 Task: In the Contact  Marry_Johnson@Zoho.com, schedule and save the meeting with title: 'Introducing Our Products and Services ', Select date: '27 September, 2023', select start time: 3:00:PM. Add location in person New York with meeting description: Kindly join this meeting to understand Product Demo and Service Presentation.. Logged in from softage.1@softage.net
Action: Mouse moved to (82, 51)
Screenshot: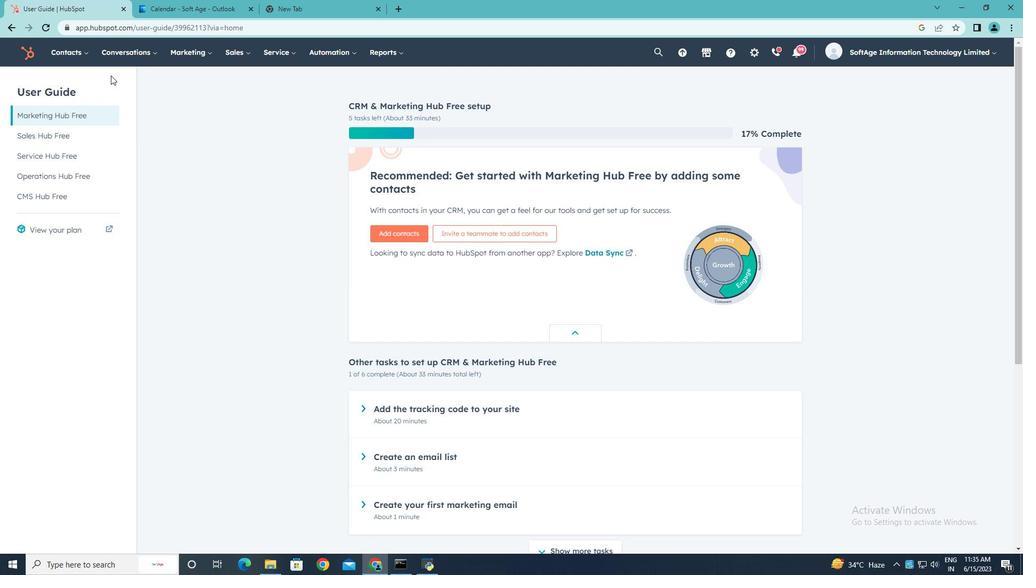 
Action: Mouse pressed left at (82, 51)
Screenshot: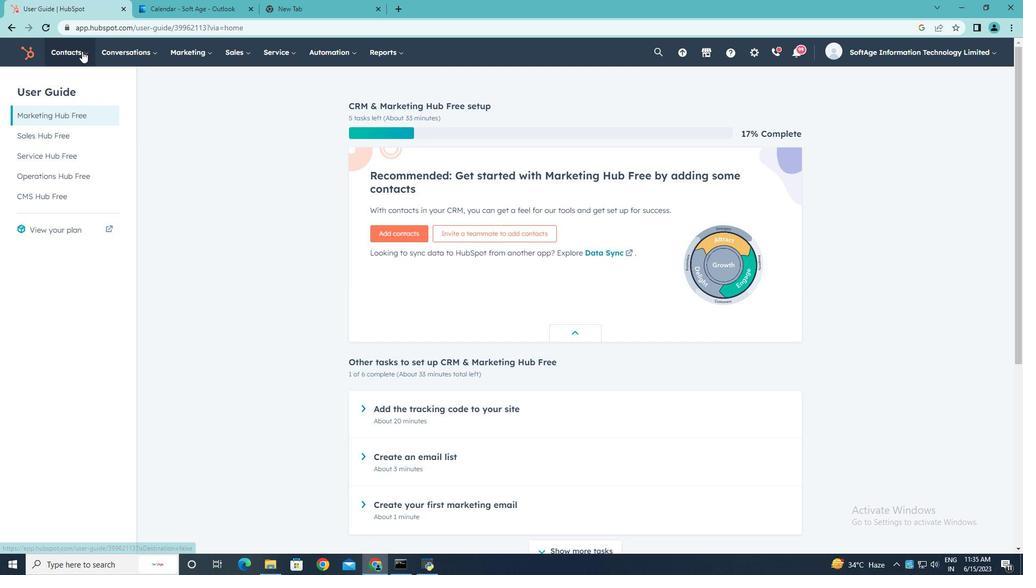 
Action: Mouse moved to (70, 82)
Screenshot: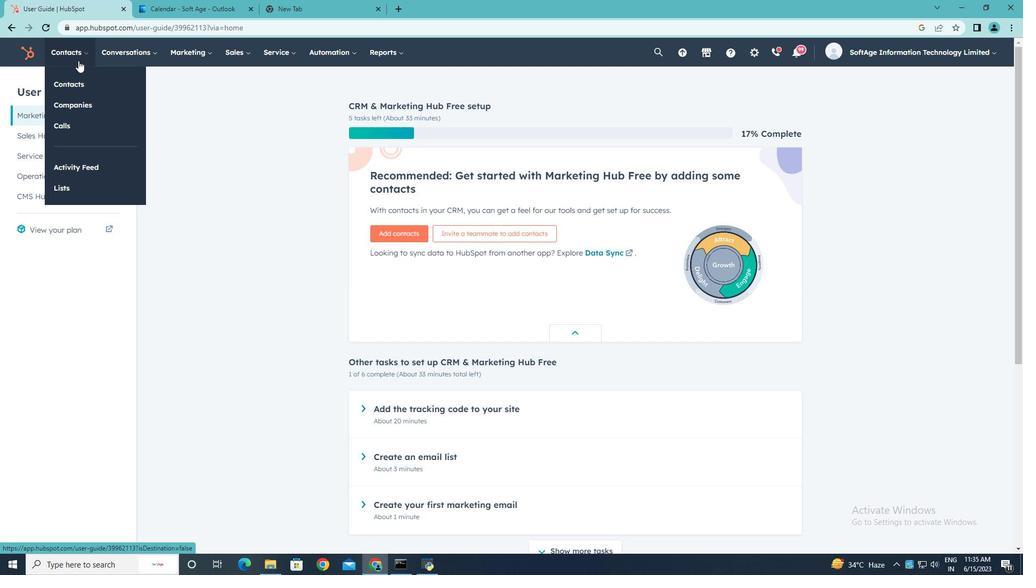
Action: Mouse pressed left at (70, 82)
Screenshot: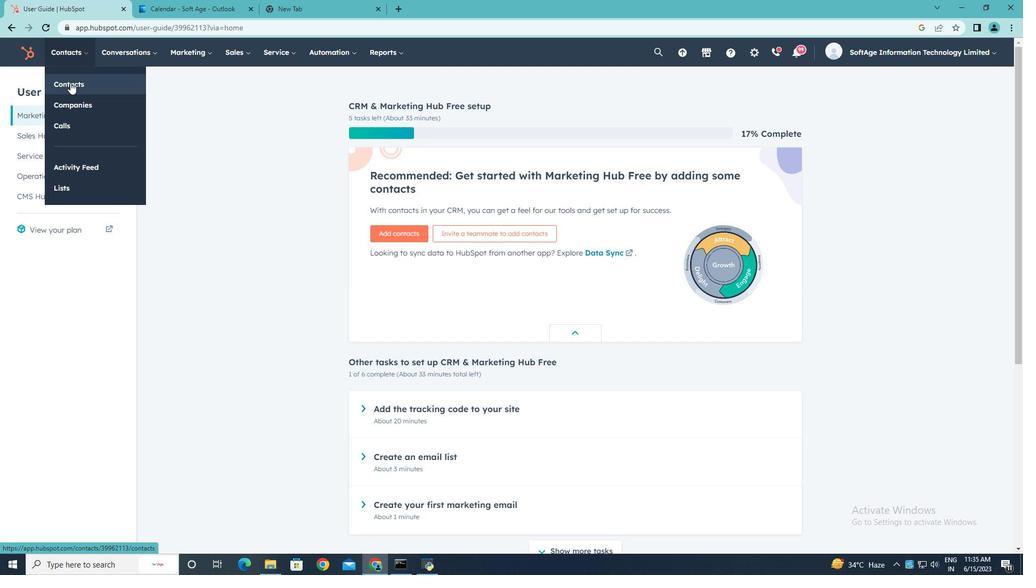 
Action: Mouse moved to (77, 173)
Screenshot: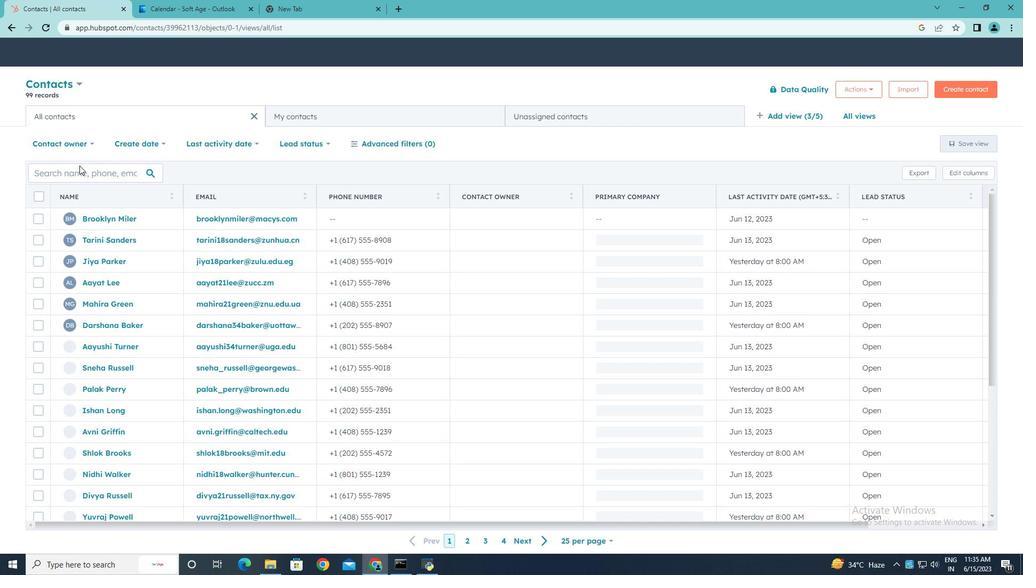 
Action: Mouse pressed left at (77, 173)
Screenshot: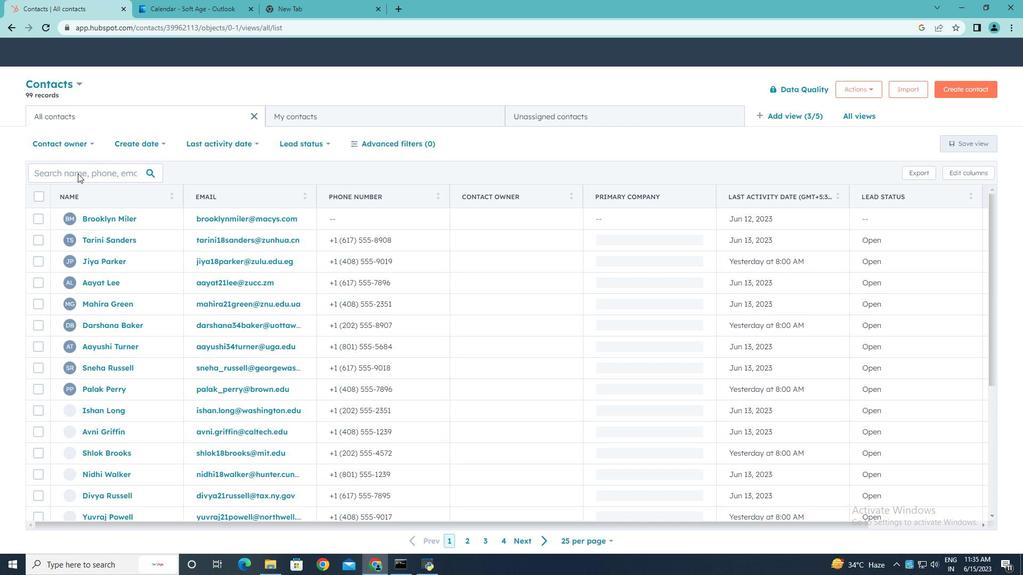 
Action: Mouse moved to (77, 173)
Screenshot: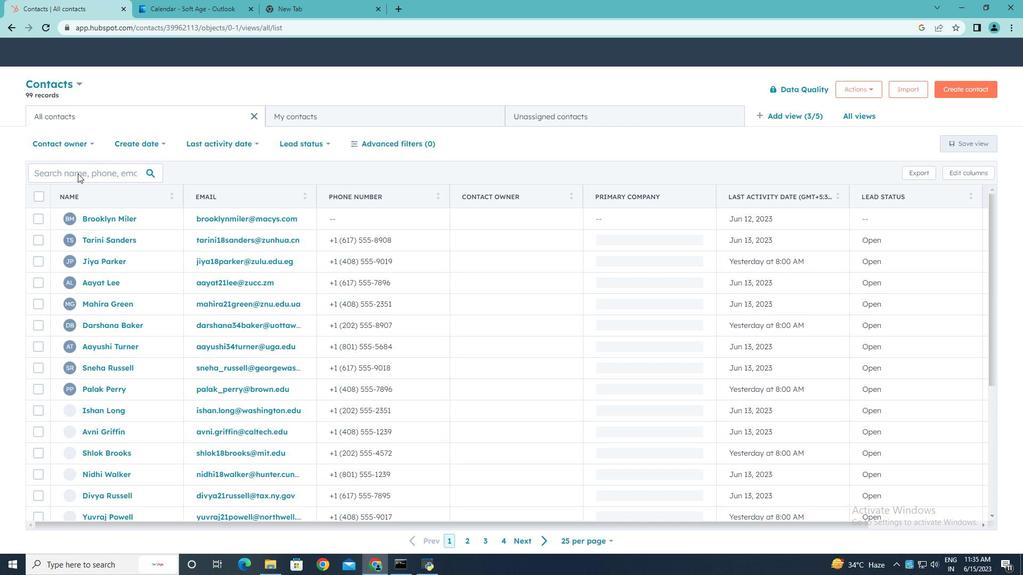 
Action: Key pressed <Key.shift>Marry<Key.shift_r>_<Key.shift>Jh<Key.backspace>ohnson<Key.shift><Key.shift>@<Key.shift>Zoho.com
Screenshot: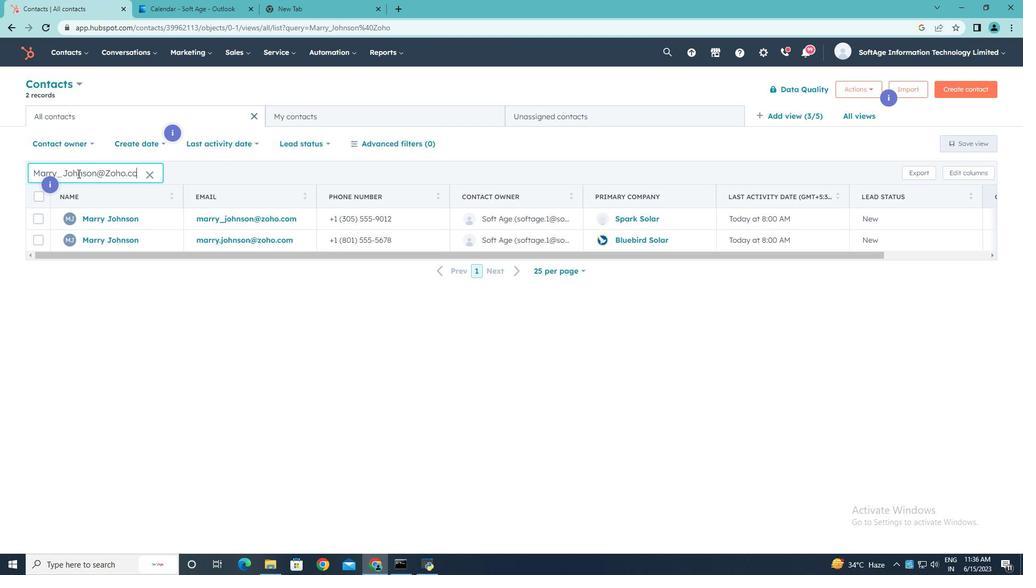 
Action: Mouse moved to (104, 218)
Screenshot: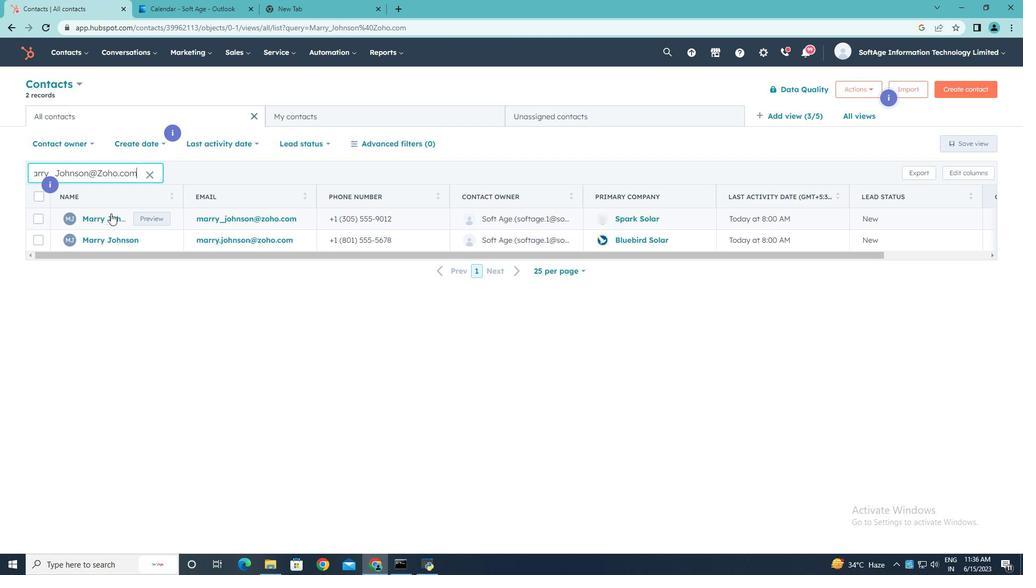 
Action: Mouse pressed left at (104, 218)
Screenshot: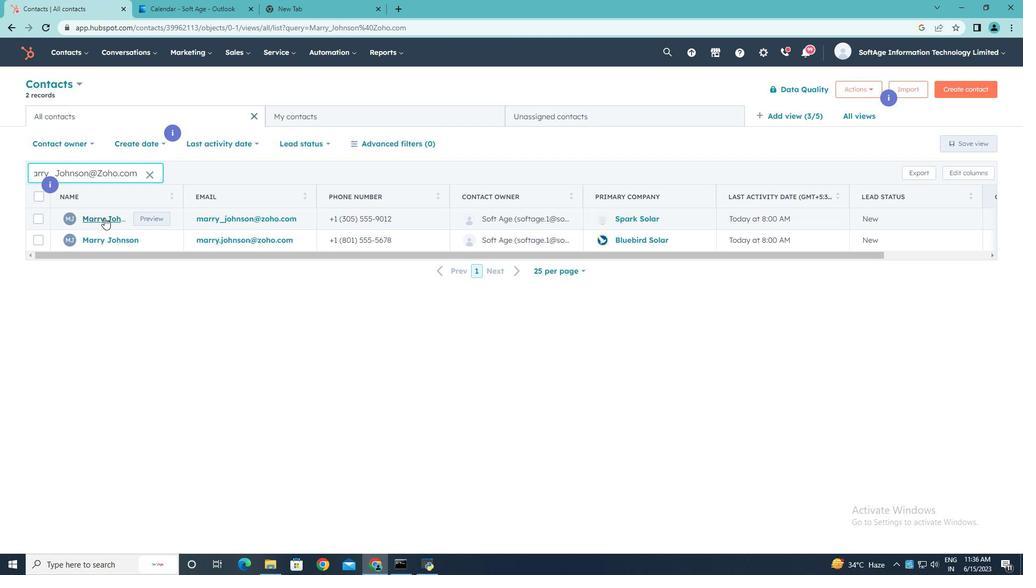
Action: Mouse moved to (170, 175)
Screenshot: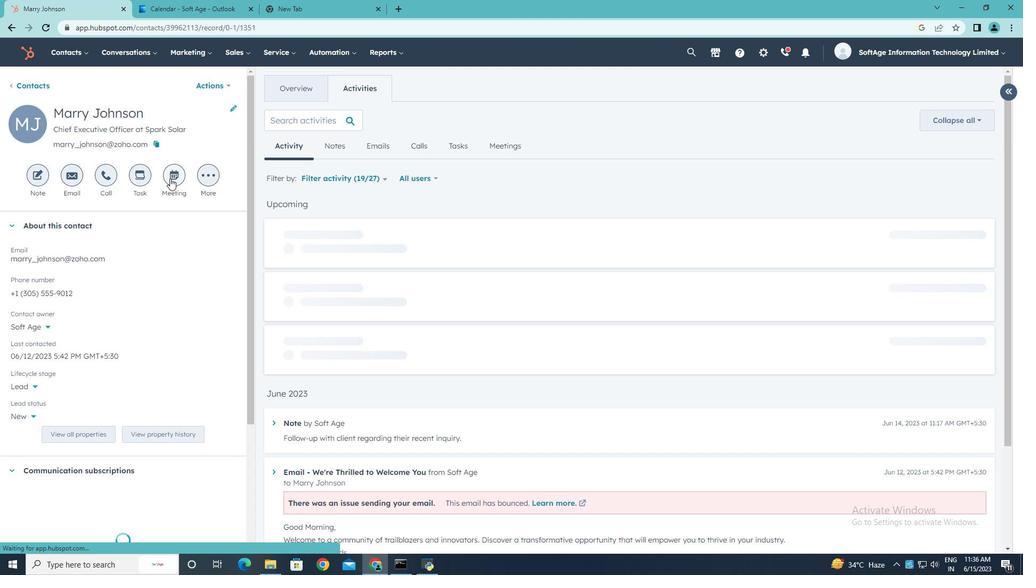 
Action: Mouse pressed left at (170, 175)
Screenshot: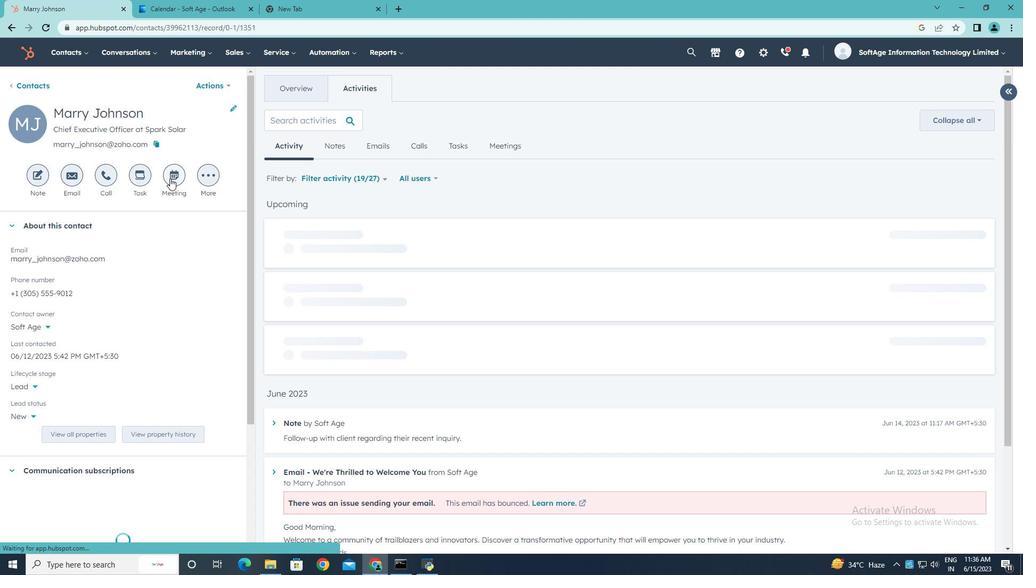 
Action: Key pressed <Key.shift>Introducing<Key.space><Key.shift>Our<Key.space><Key.shift><Key.shift><Key.shift><Key.shift><Key.shift><Key.shift><Key.shift><Key.shift>Products<Key.space>and<Key.space><Key.shift>Services.
Screenshot: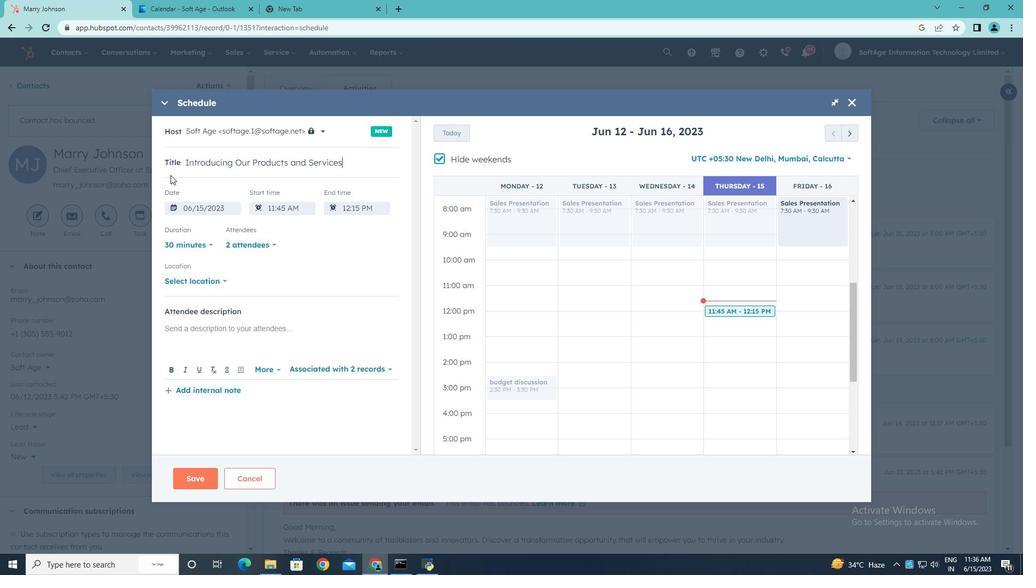 
Action: Mouse moved to (440, 153)
Screenshot: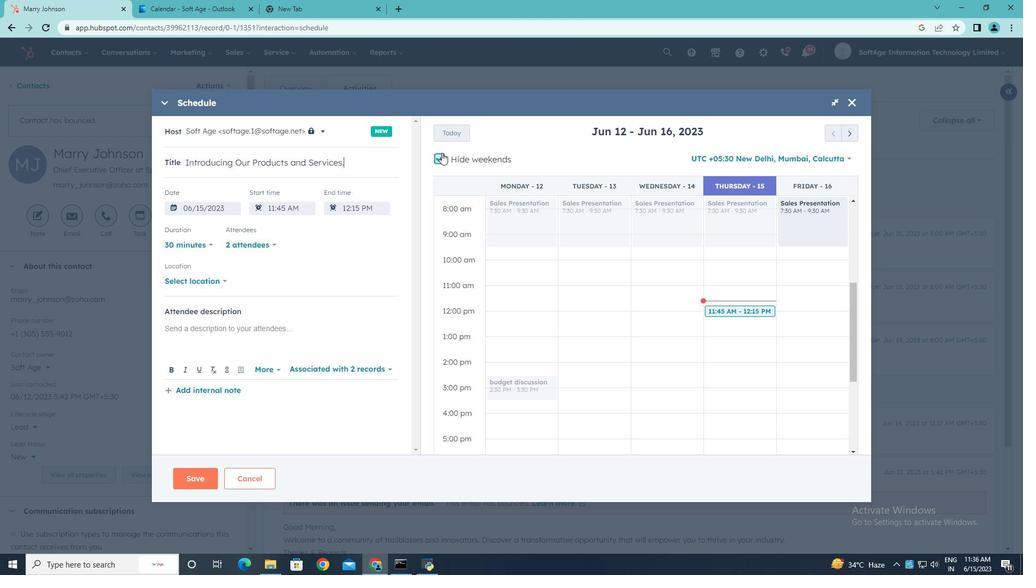 
Action: Mouse pressed left at (440, 153)
Screenshot: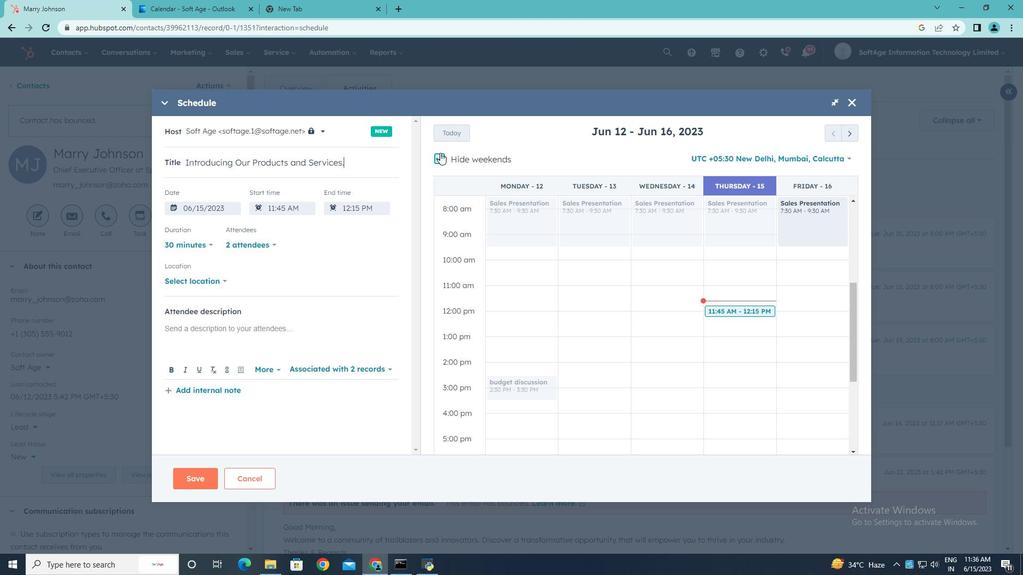 
Action: Mouse moved to (849, 133)
Screenshot: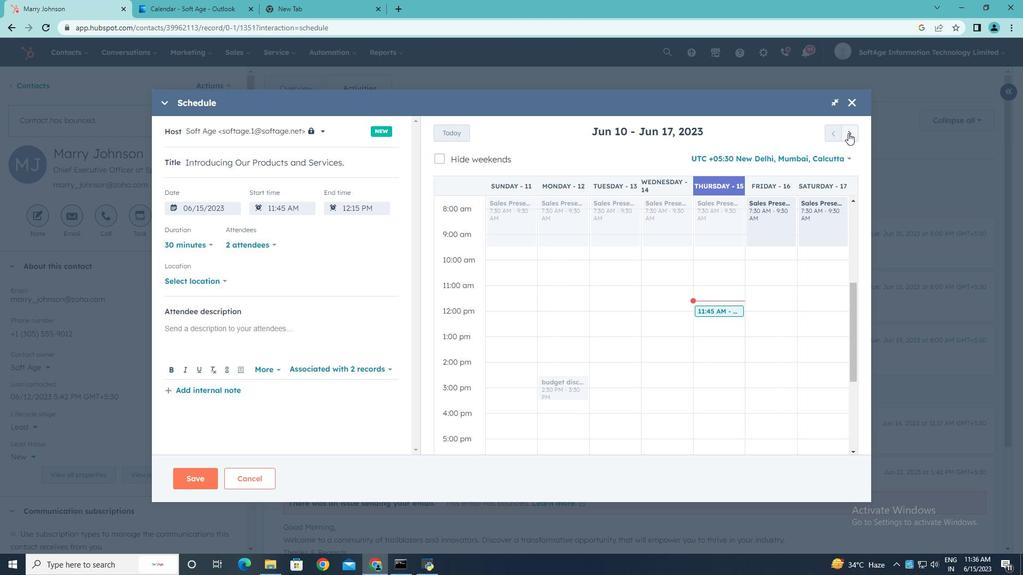 
Action: Mouse pressed left at (849, 133)
Screenshot: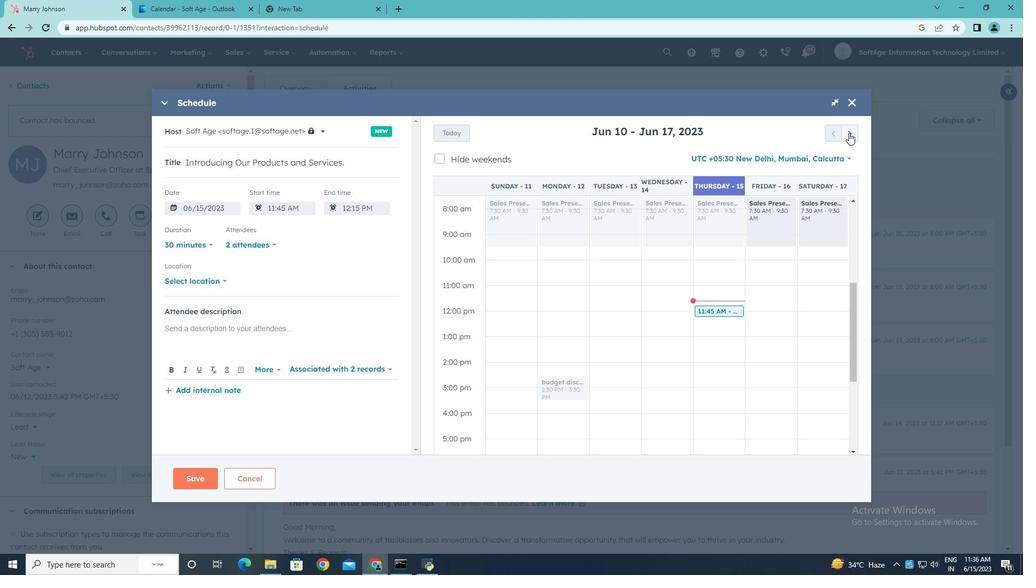
Action: Mouse pressed left at (849, 133)
Screenshot: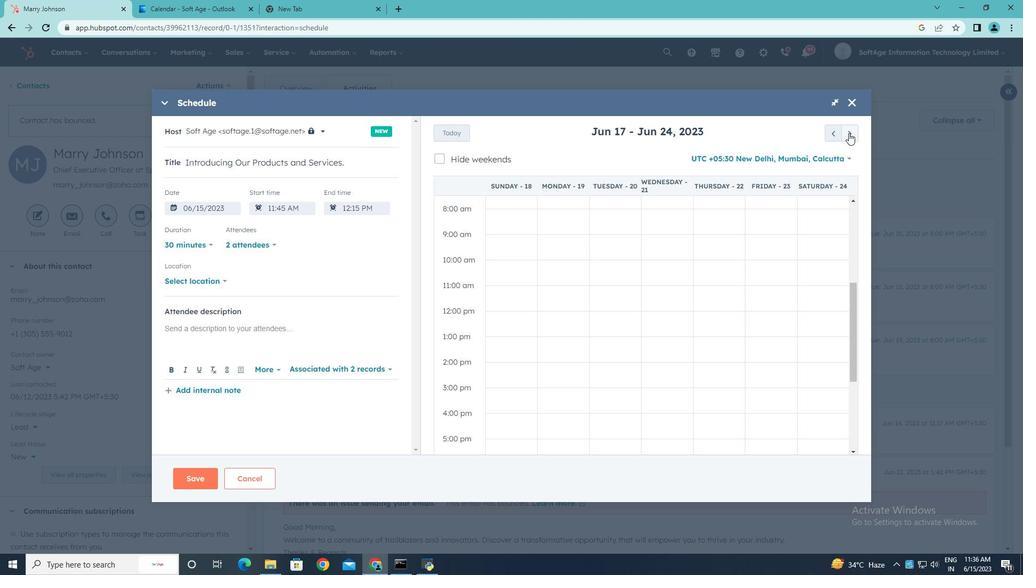 
Action: Mouse pressed left at (849, 133)
Screenshot: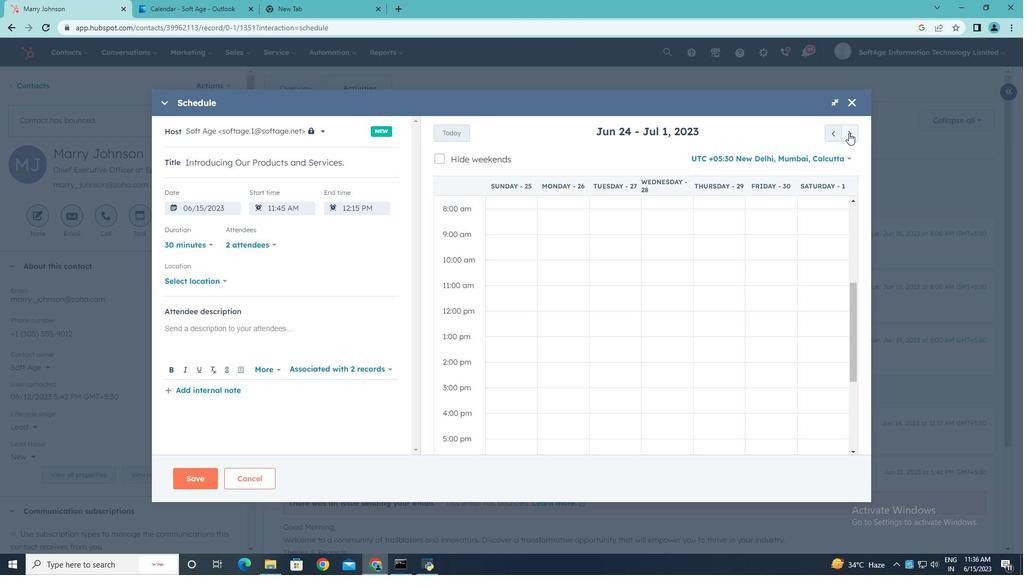 
Action: Mouse pressed left at (849, 133)
Screenshot: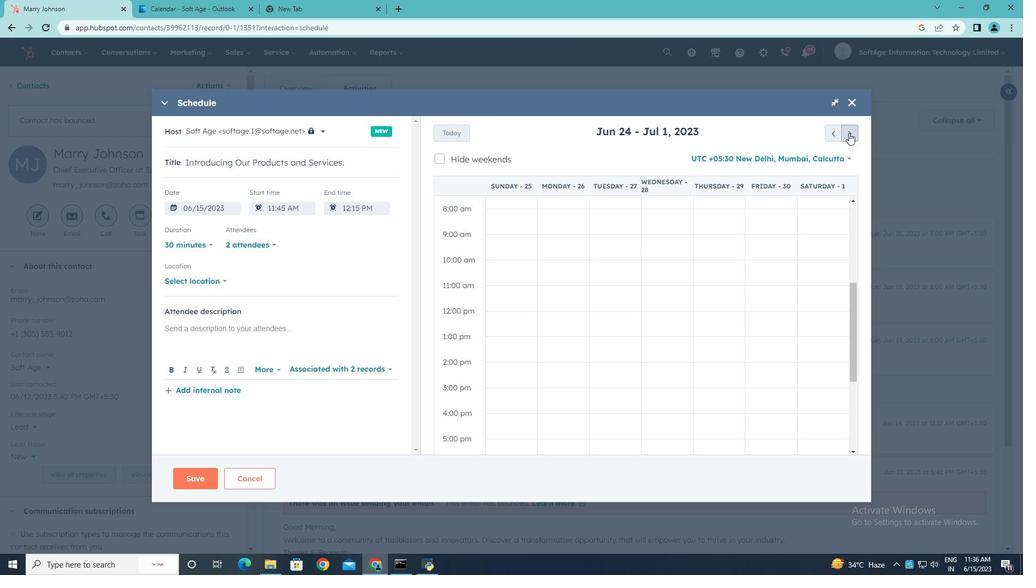 
Action: Mouse pressed left at (849, 133)
Screenshot: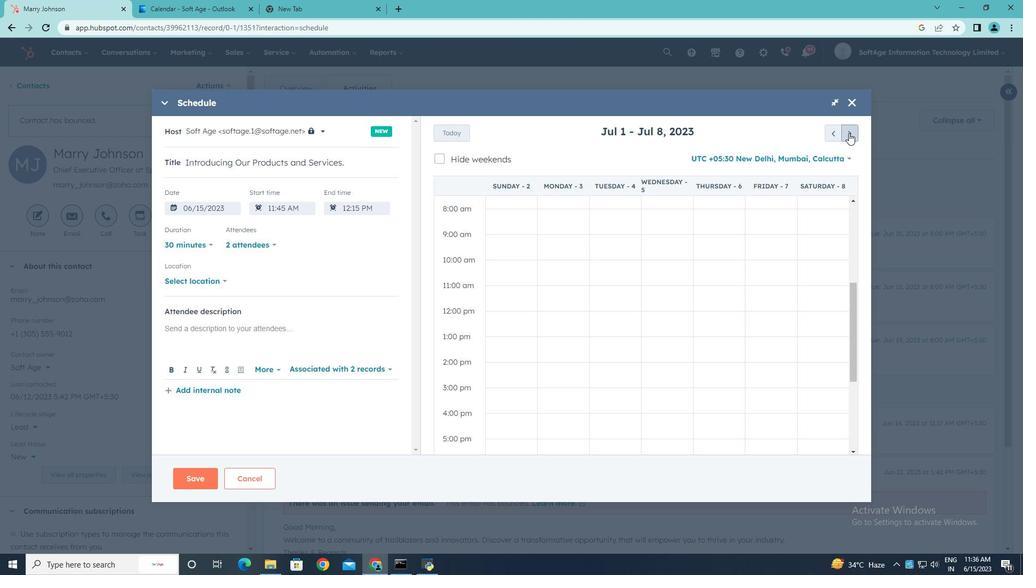 
Action: Mouse pressed left at (849, 133)
Screenshot: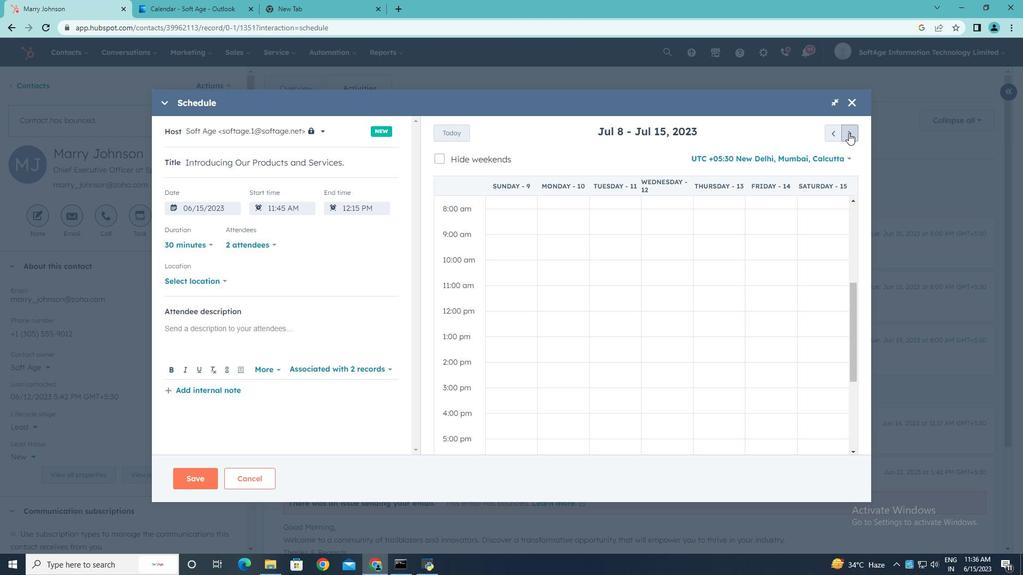 
Action: Mouse pressed left at (849, 133)
Screenshot: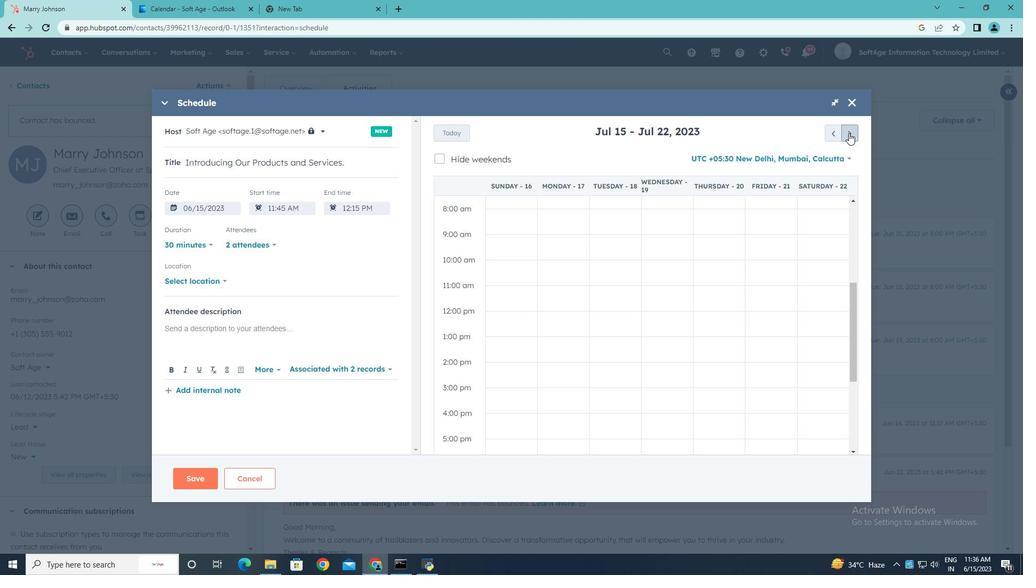 
Action: Mouse pressed left at (849, 133)
Screenshot: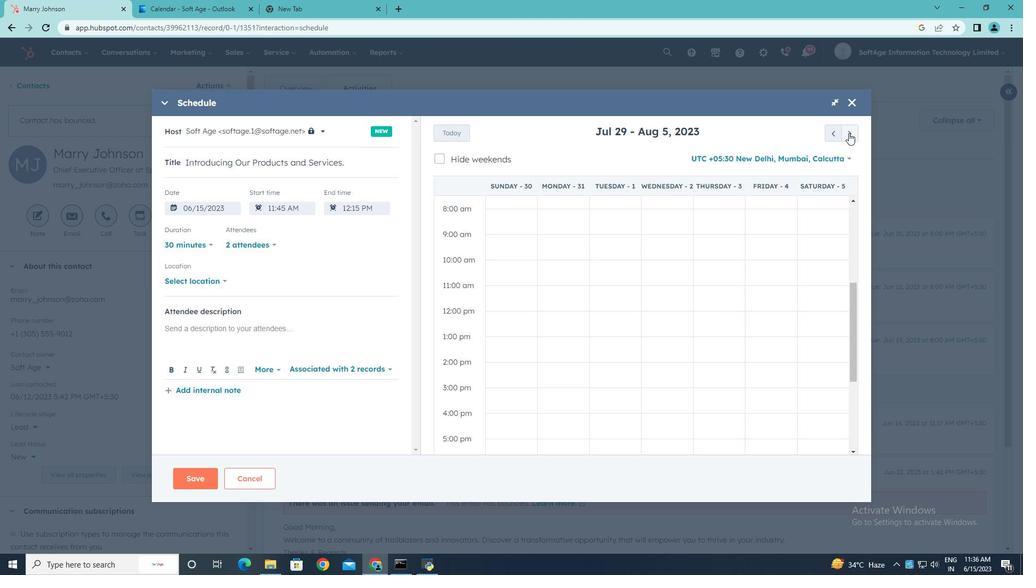 
Action: Mouse pressed left at (849, 133)
Screenshot: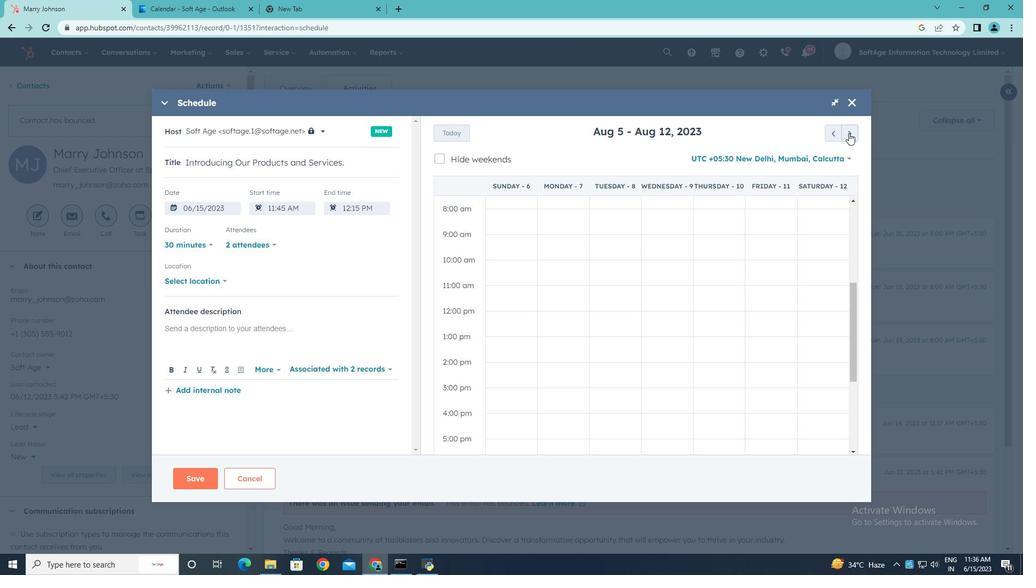 
Action: Mouse pressed left at (849, 133)
Screenshot: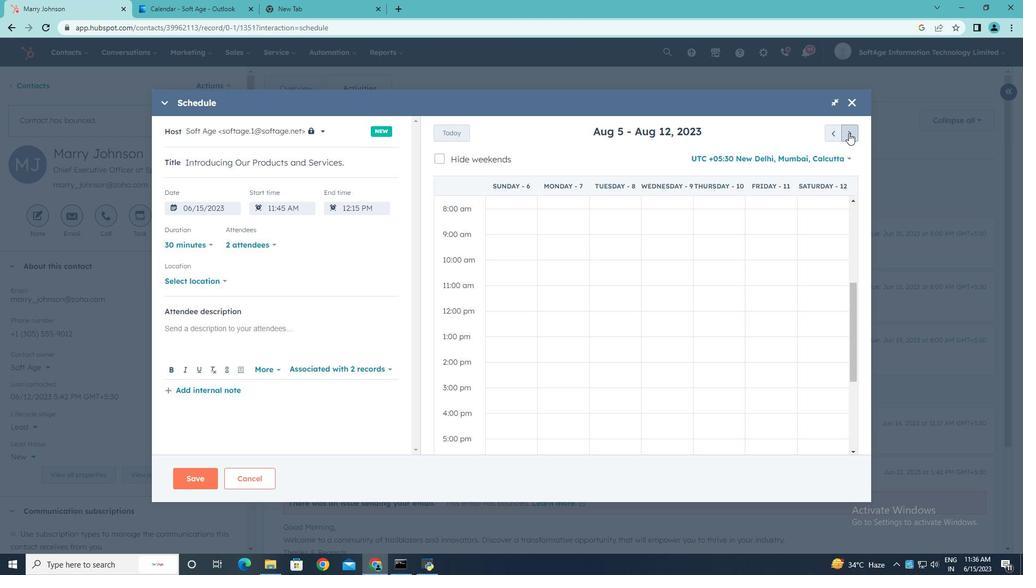 
Action: Mouse pressed left at (849, 133)
Screenshot: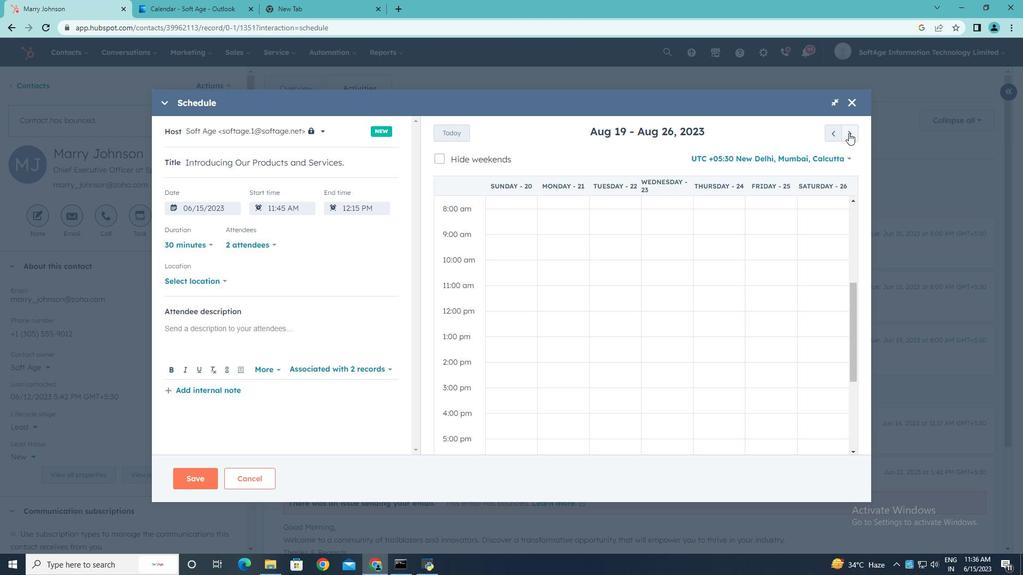 
Action: Mouse pressed left at (849, 133)
Screenshot: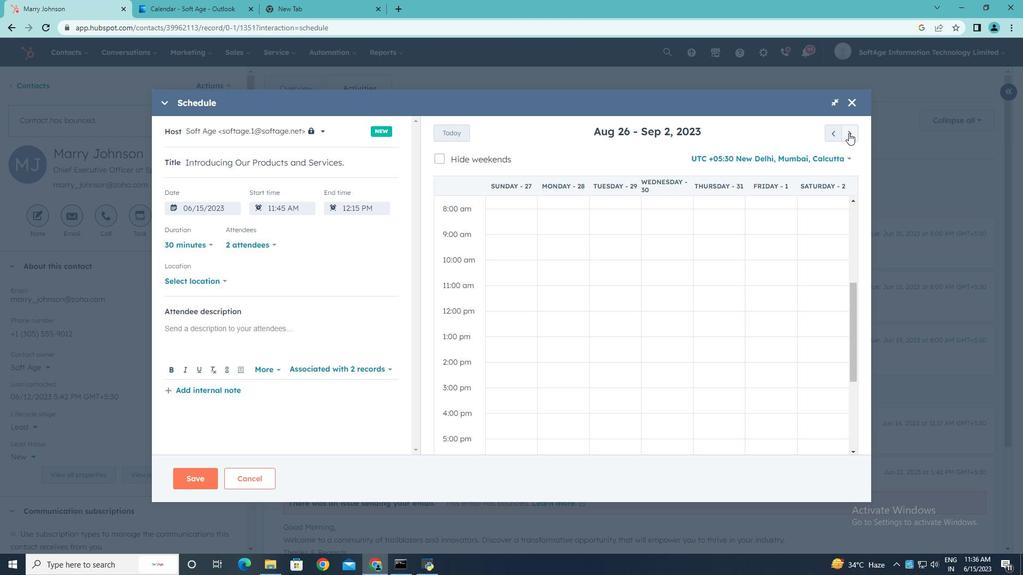 
Action: Mouse pressed left at (849, 133)
Screenshot: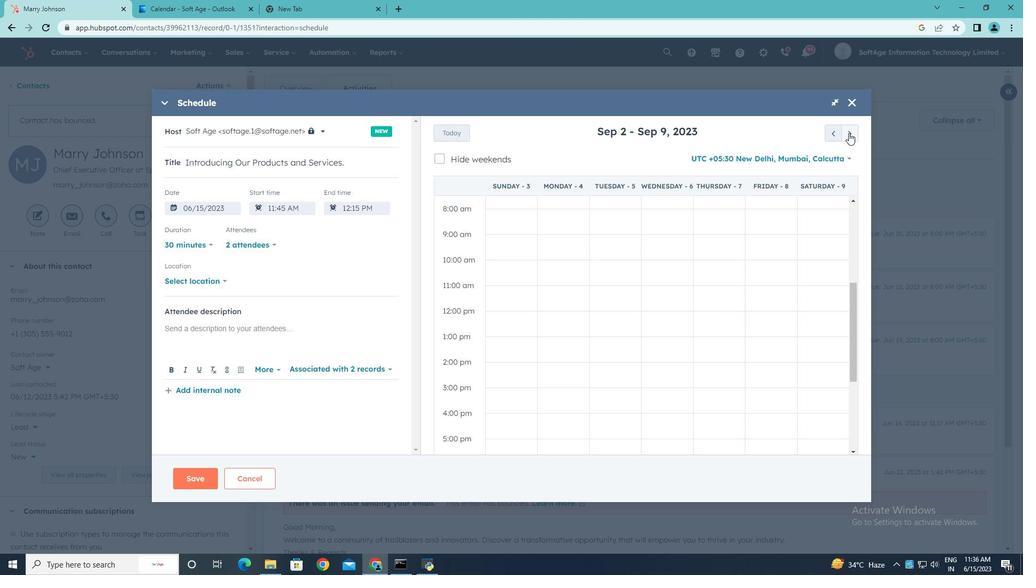 
Action: Mouse pressed left at (849, 133)
Screenshot: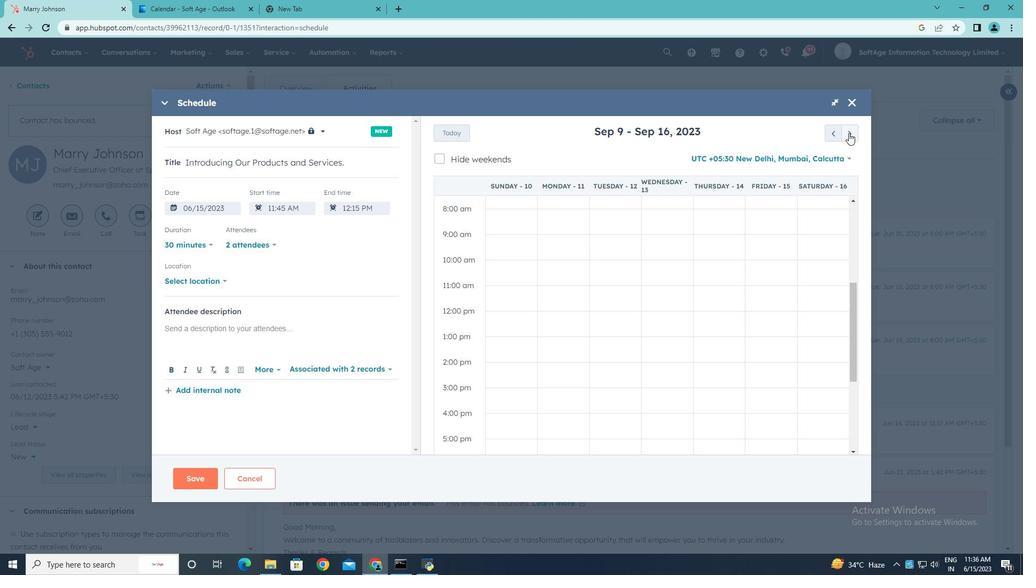 
Action: Mouse pressed left at (849, 133)
Screenshot: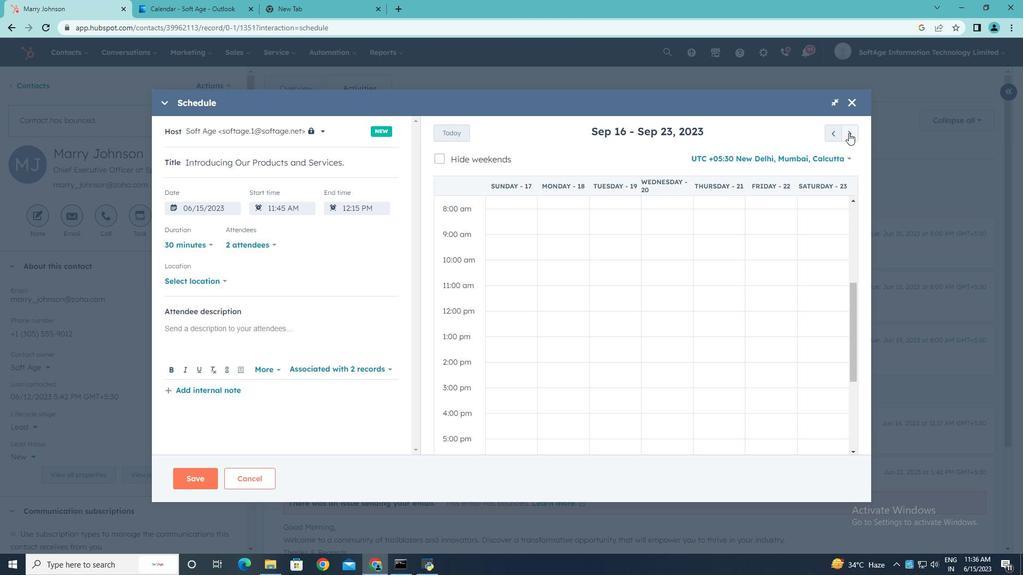 
Action: Mouse moved to (671, 391)
Screenshot: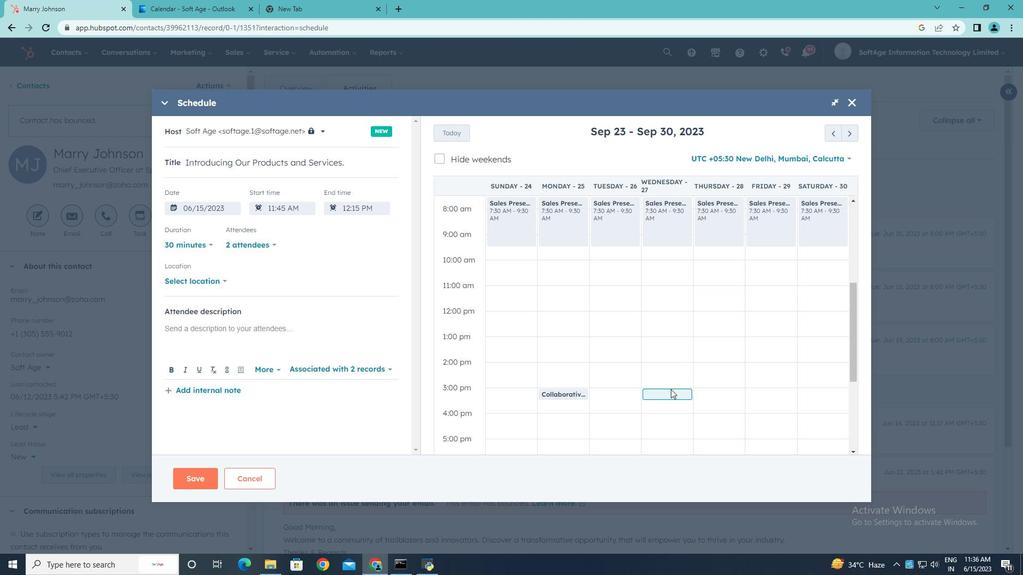 
Action: Mouse pressed left at (671, 391)
Screenshot: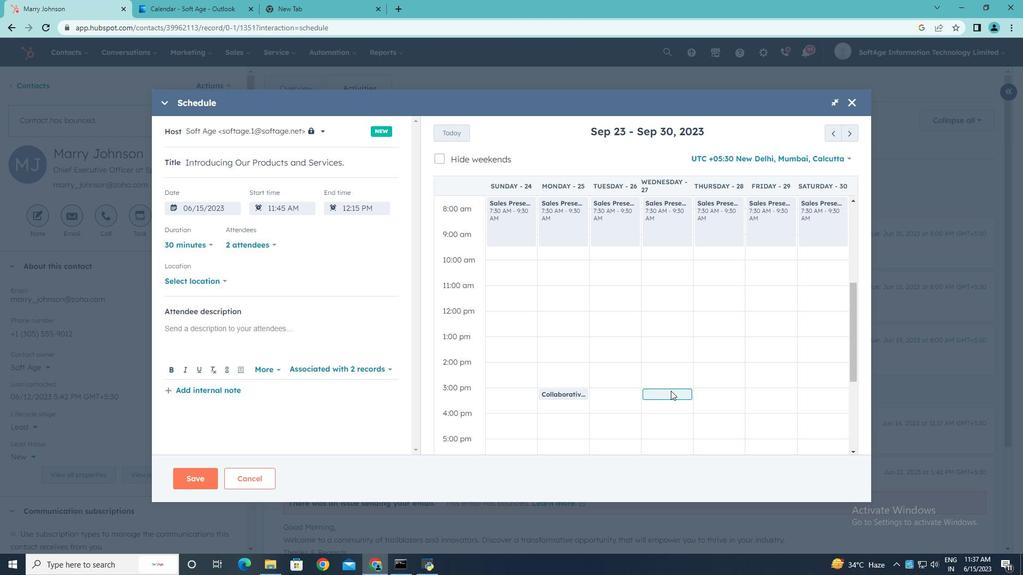 
Action: Mouse moved to (223, 281)
Screenshot: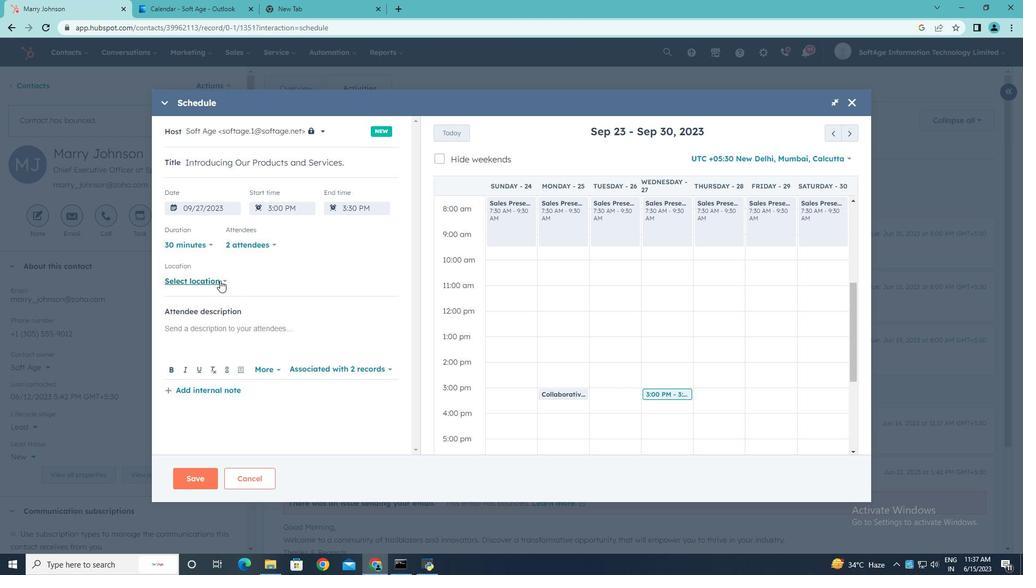 
Action: Mouse pressed left at (223, 281)
Screenshot: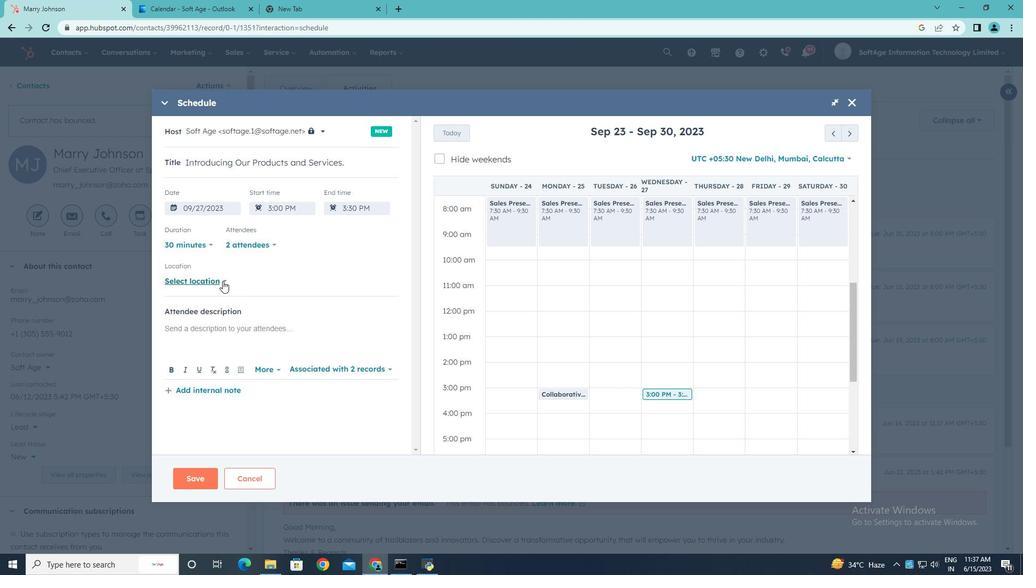 
Action: Mouse moved to (270, 280)
Screenshot: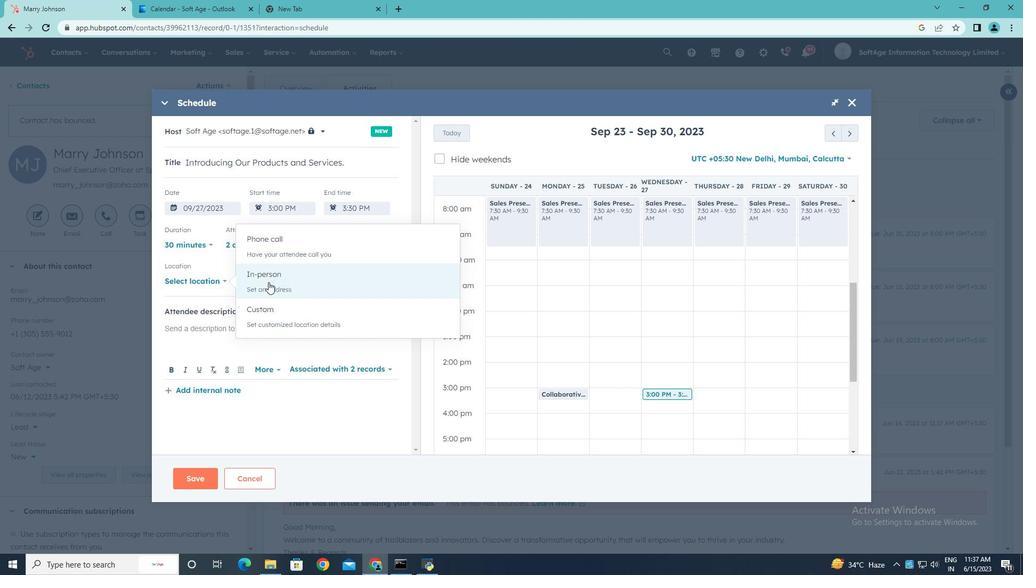 
Action: Mouse pressed left at (270, 280)
Screenshot: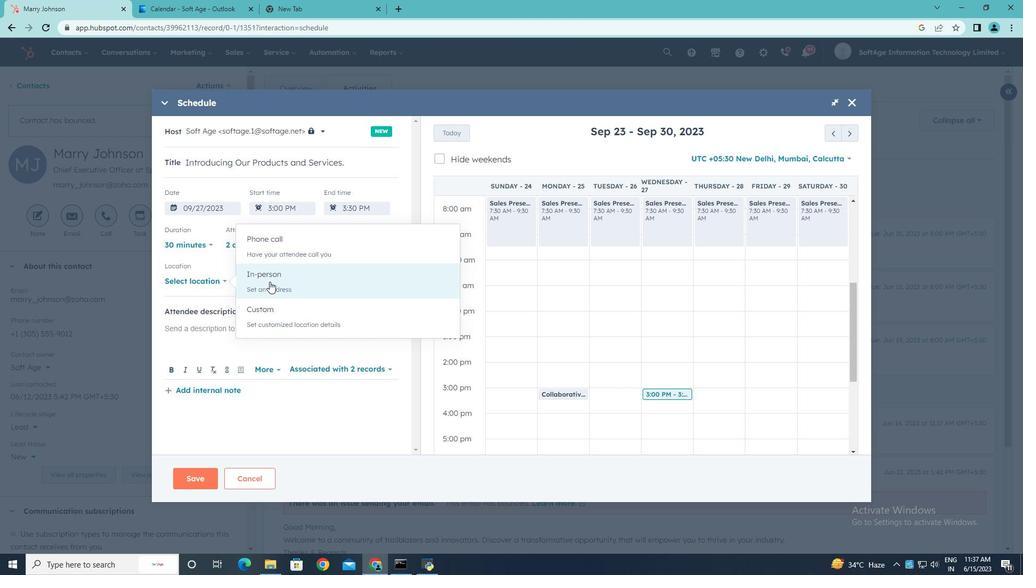 
Action: Mouse pressed left at (270, 280)
Screenshot: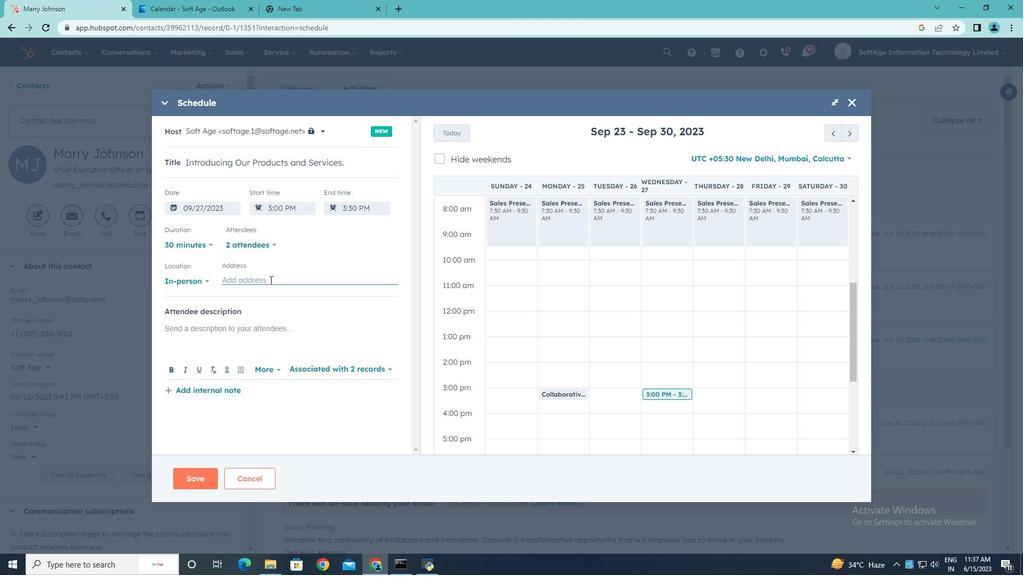 
Action: Mouse moved to (278, 282)
Screenshot: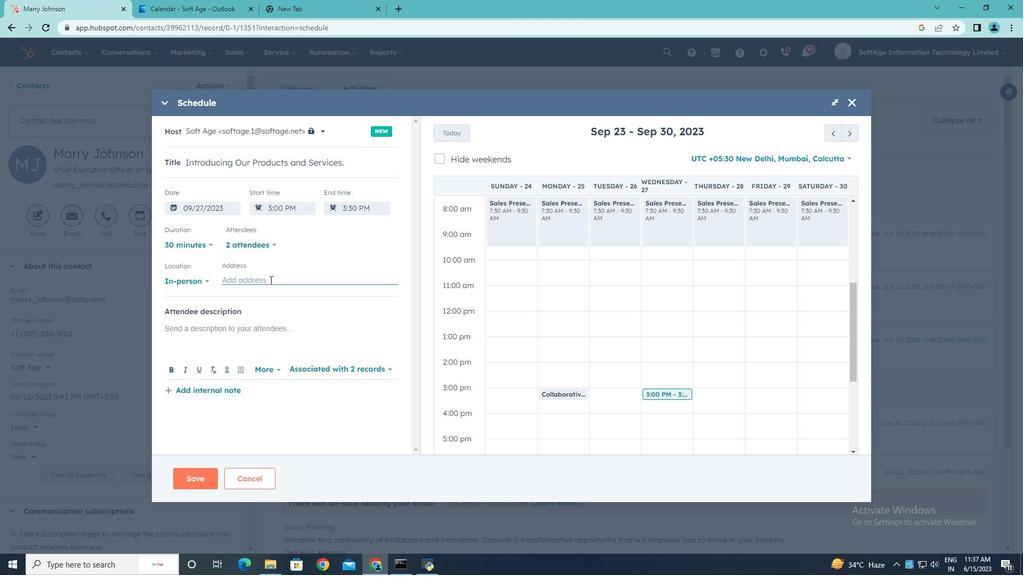 
Action: Key pressed <Key.shift>New<Key.space><Key.shift>York
Screenshot: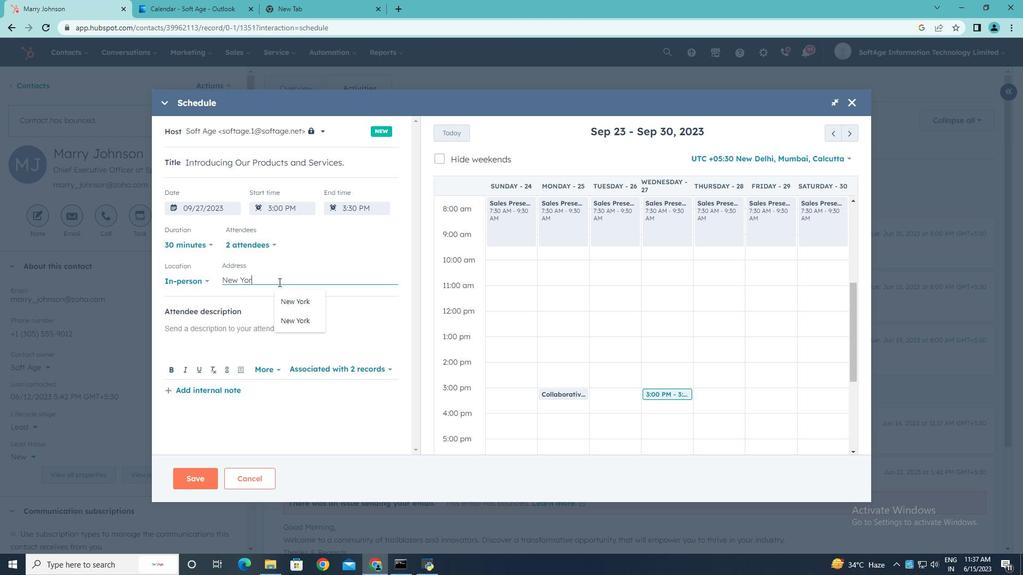 
Action: Mouse moved to (204, 333)
Screenshot: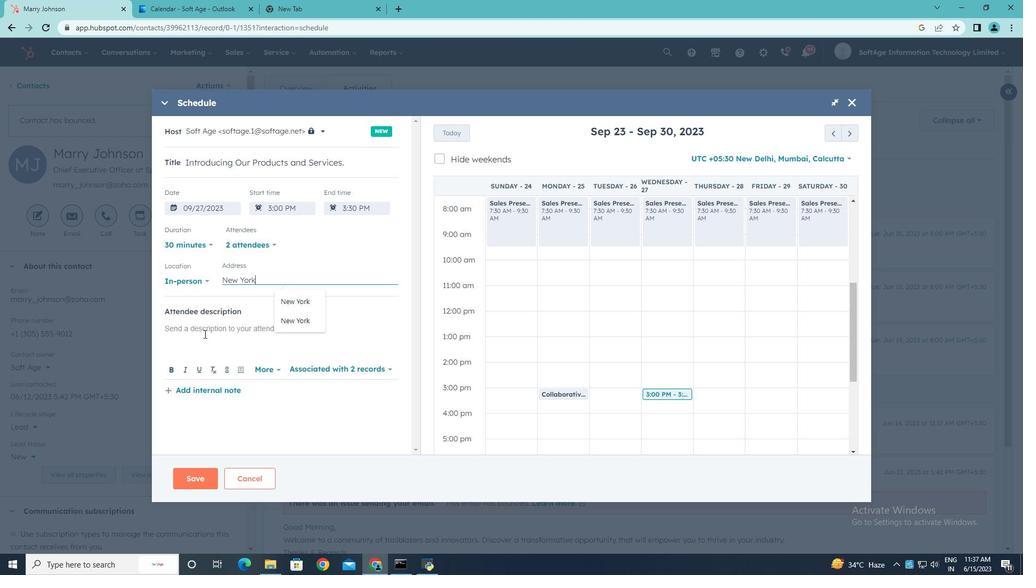 
Action: Mouse pressed left at (204, 333)
Screenshot: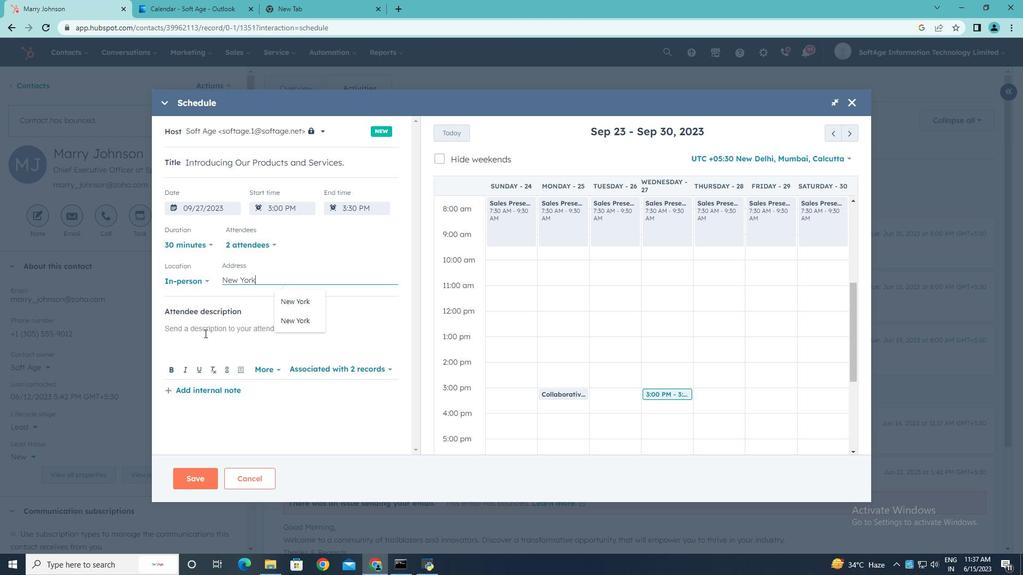 
Action: Key pressed <Key.shift>Kindly<Key.space><Key.shift><Key.shift><Key.shift><Key.shift><Key.shift><Key.shift><Key.shift><Key.shift><Key.shift><Key.shift><Key.shift><Key.shift><Key.shift>J<Key.backspace>join<Key.space>this<Key.space>meer<Key.backspace>ting<Key.space><Key.shift>to<Key.space>understand<Key.space><Key.shift><Key.shift><Key.shift><Key.shift><Key.shift><Key.shift><Key.shift><Key.shift><Key.shift>Product<Key.space><Key.shift>Demo<Key.space>and<Key.space><Key.shift><Key.shift><Key.shift><Key.shift><Key.shift>Serc<Key.backspace>vixw<Key.backspace><Key.backspace>cwe<Key.backspace><Key.backspace>e<Key.space><Key.shift>Presn<Key.backspace>entation..
Screenshot: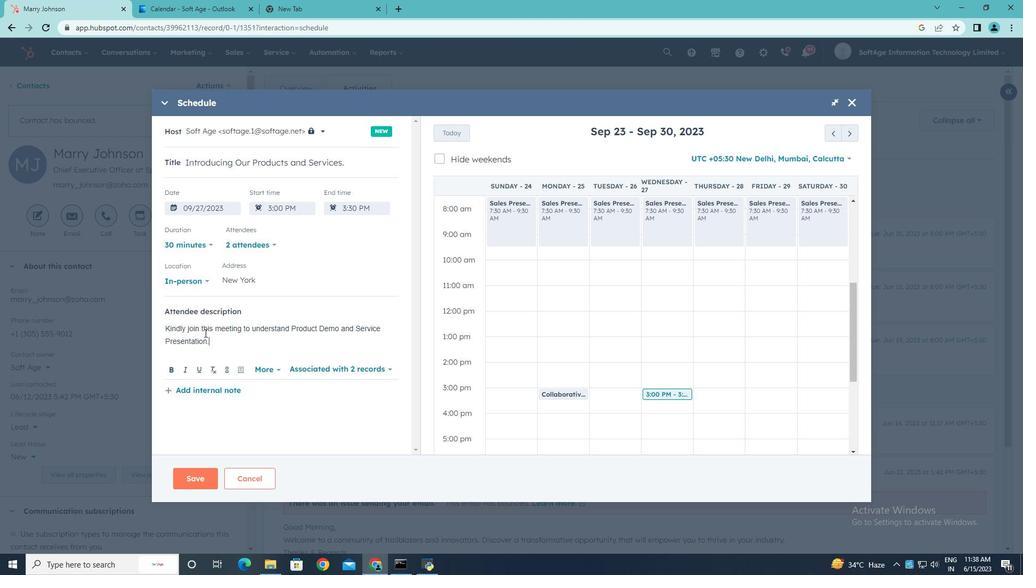 
Action: Mouse moved to (194, 475)
Screenshot: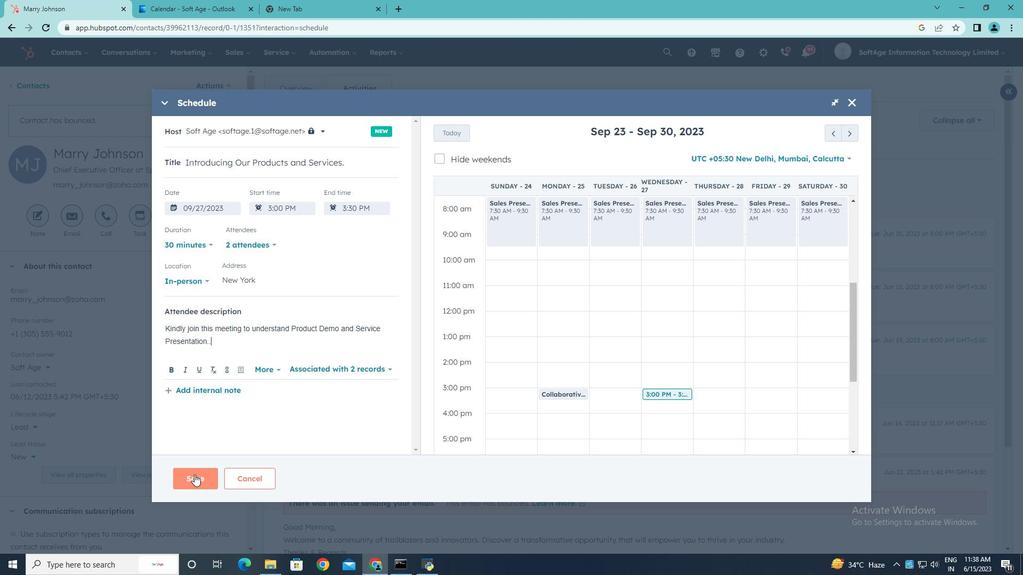 
Action: Mouse pressed left at (194, 475)
Screenshot: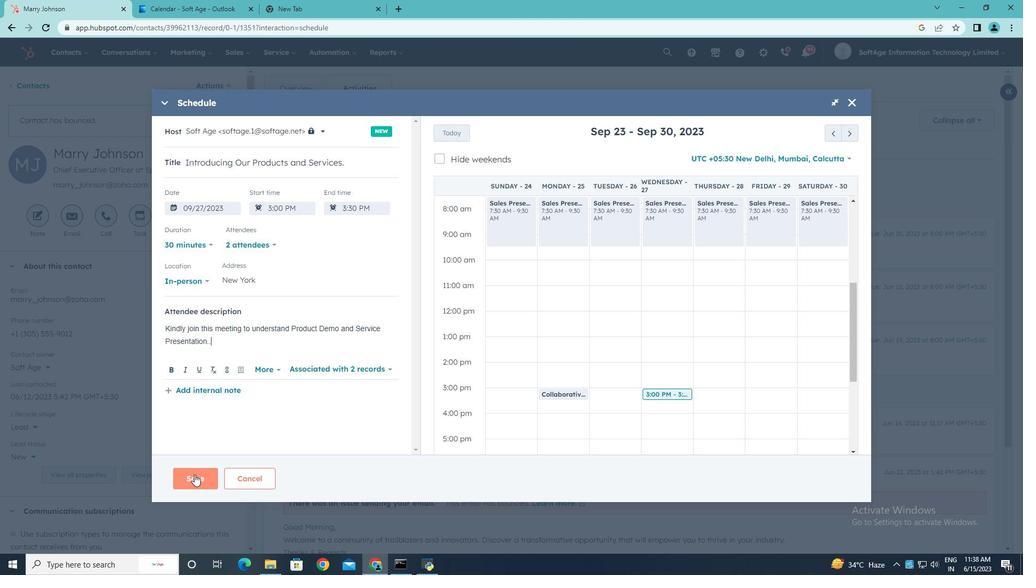 
